 Task: Start in the project TractLine the sprint 'Mission Impossible', with a duration of 1 week.
Action: Mouse moved to (312, 295)
Screenshot: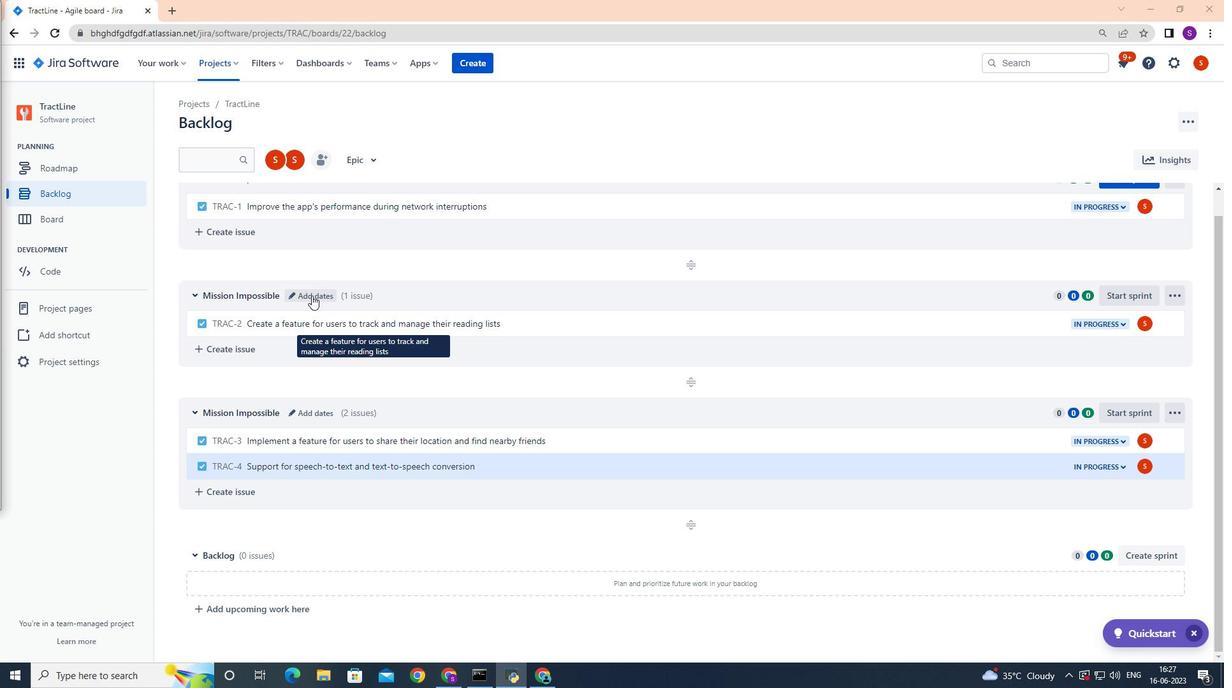 
Action: Mouse pressed left at (312, 295)
Screenshot: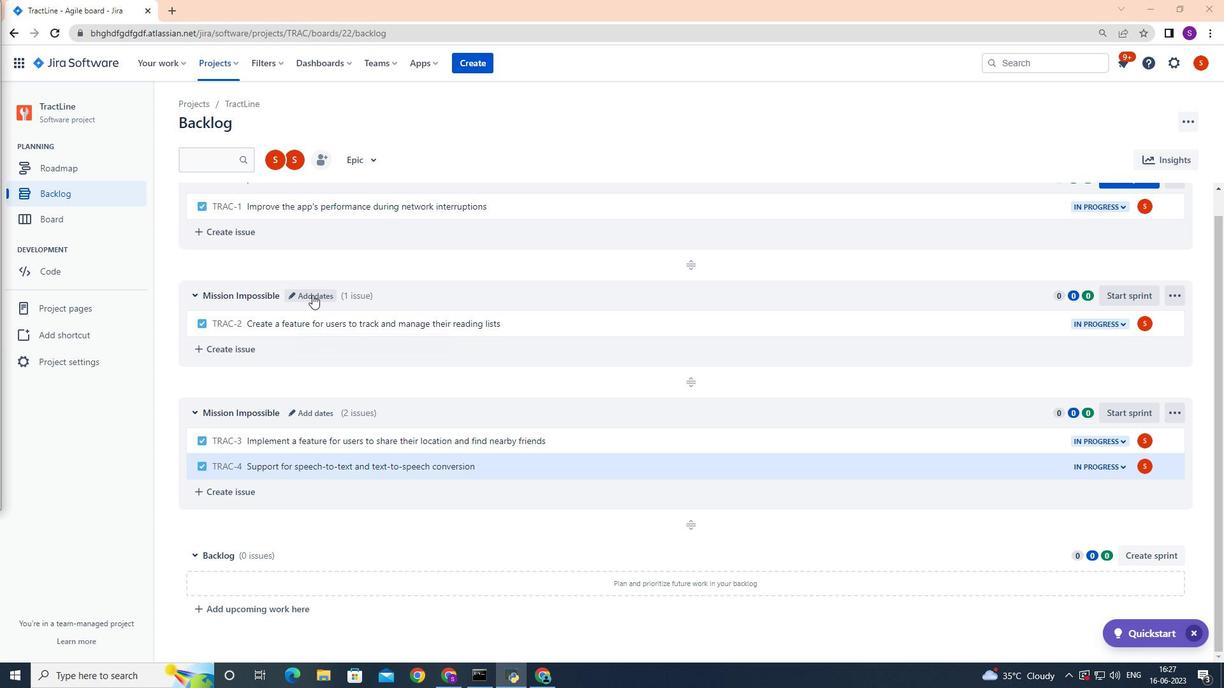 
Action: Mouse moved to (577, 204)
Screenshot: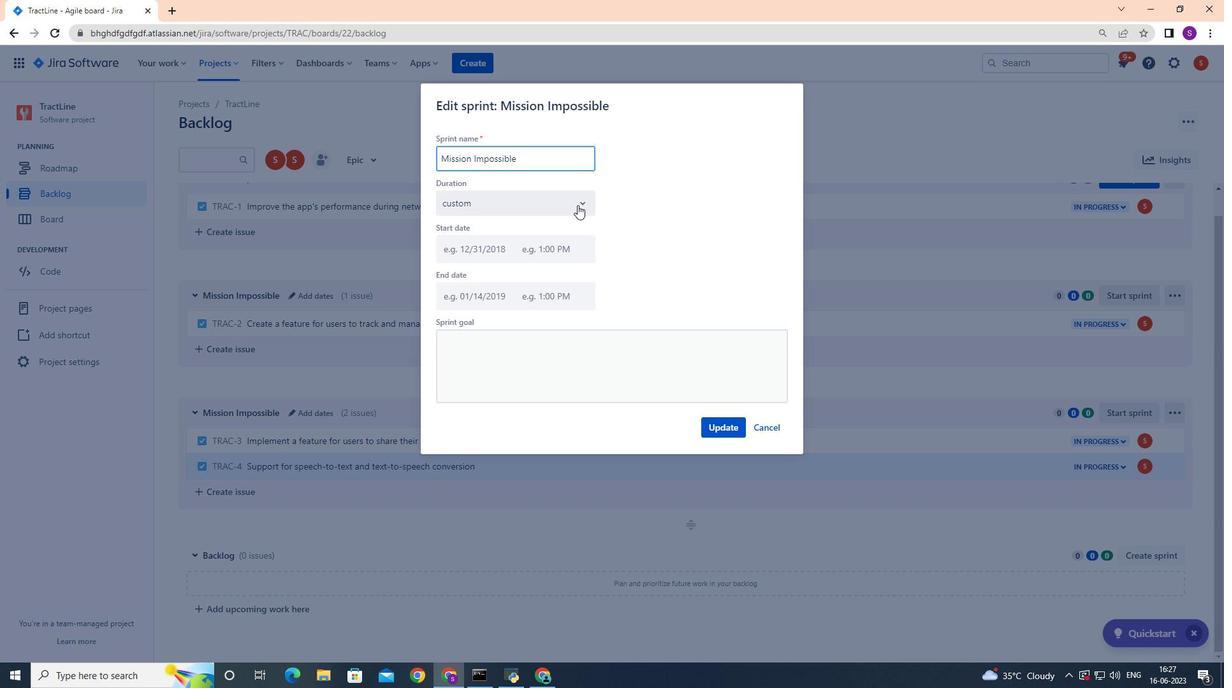 
Action: Mouse pressed left at (577, 204)
Screenshot: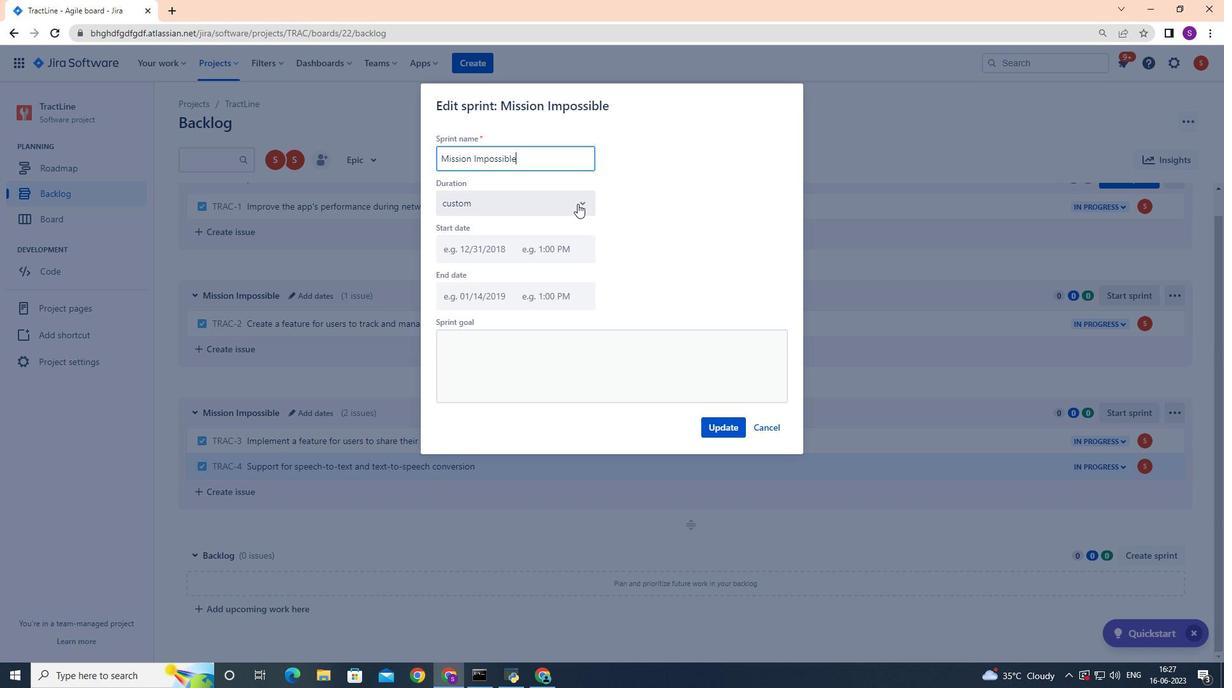 
Action: Mouse moved to (566, 234)
Screenshot: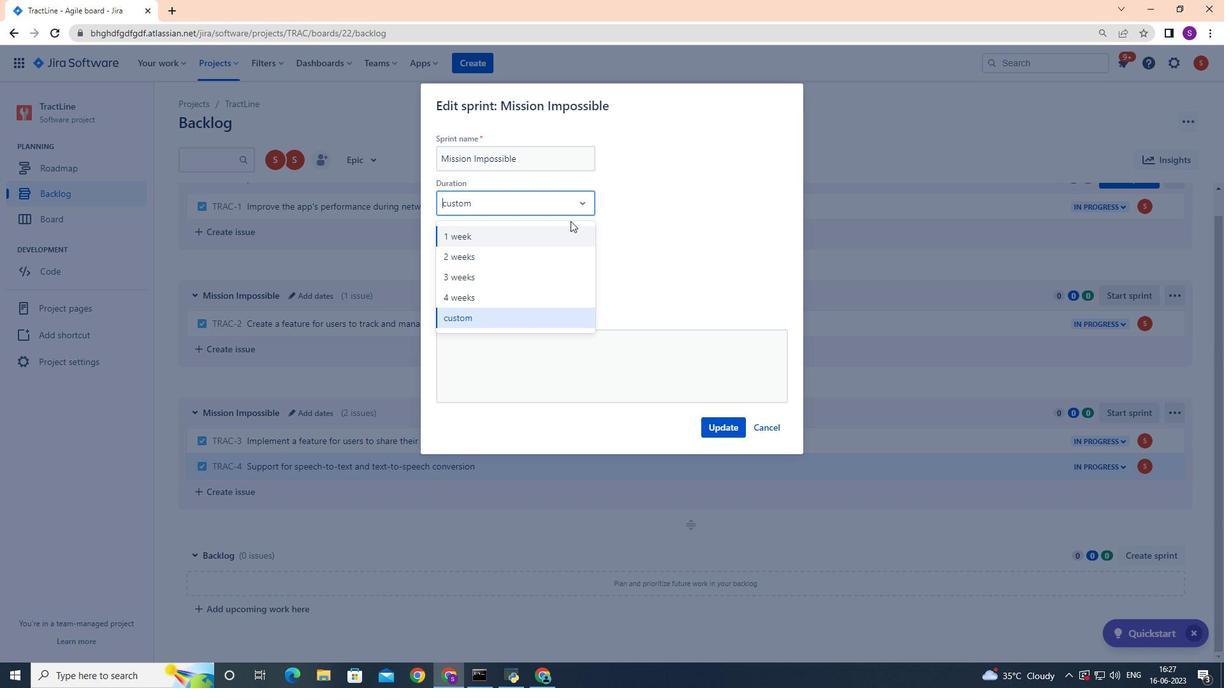 
Action: Mouse pressed left at (566, 234)
Screenshot: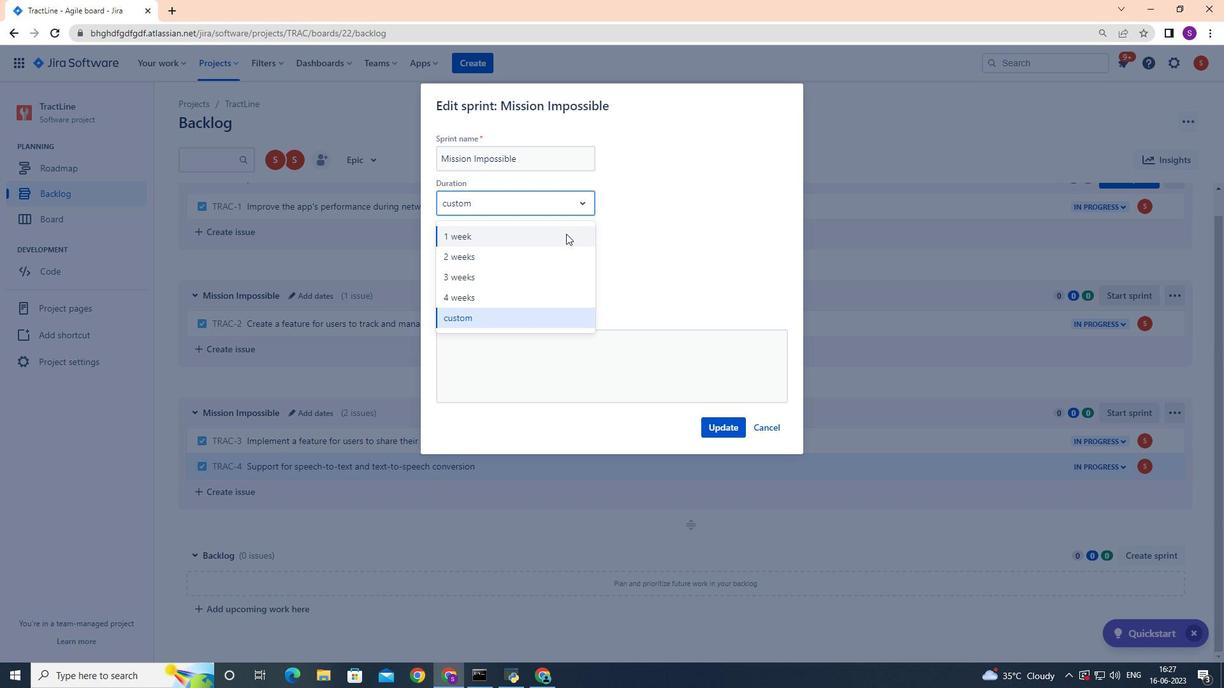 
Action: Mouse moved to (716, 423)
Screenshot: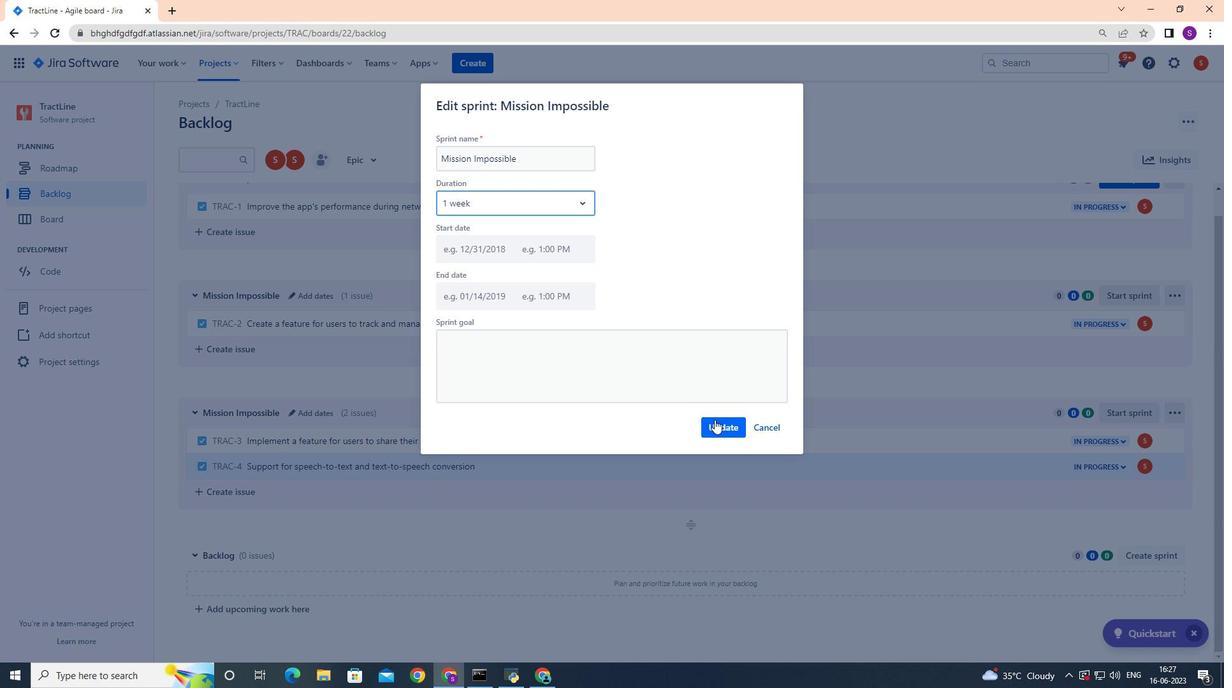 
Action: Mouse pressed left at (716, 423)
Screenshot: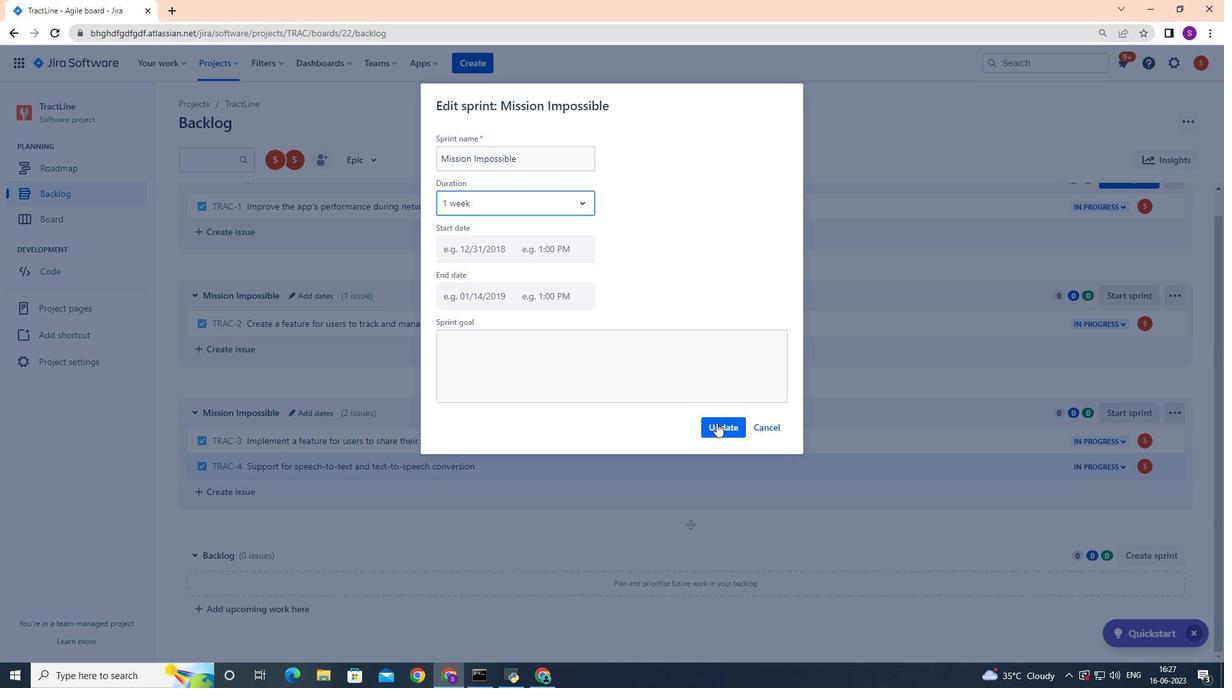 
Action: Mouse moved to (715, 422)
Screenshot: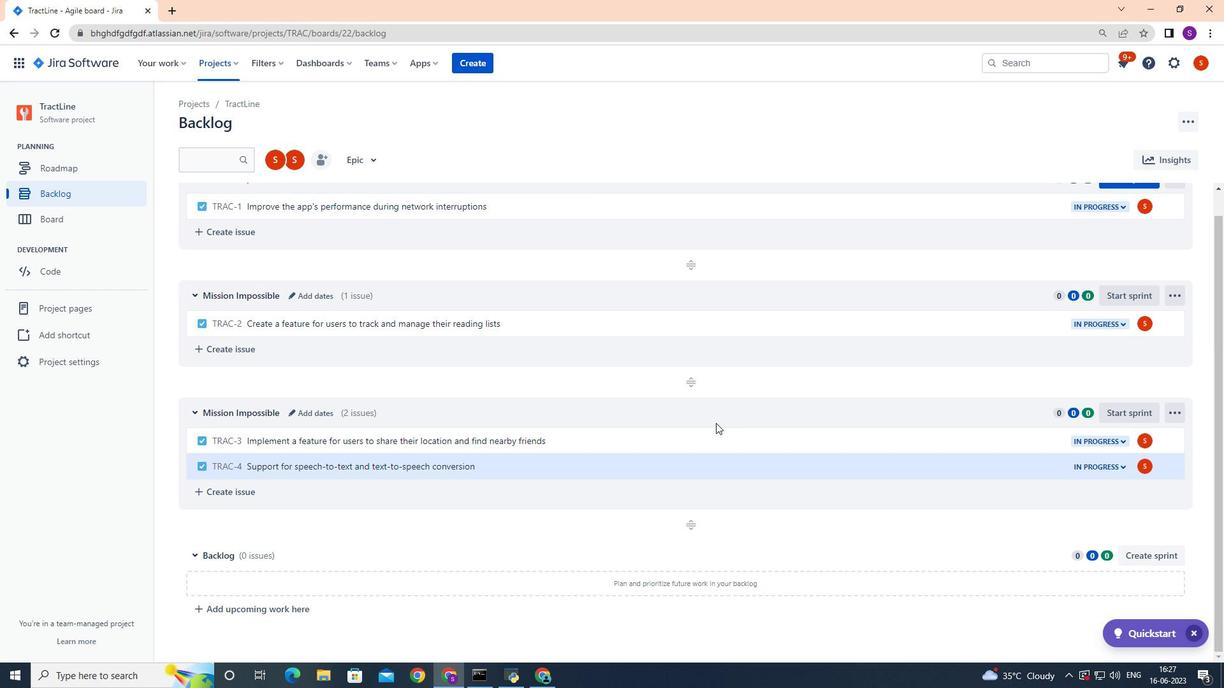 
